 Task: Create a rule when custom field comments is set to a number greater or equal to 1 by anyone.
Action: Mouse moved to (1086, 92)
Screenshot: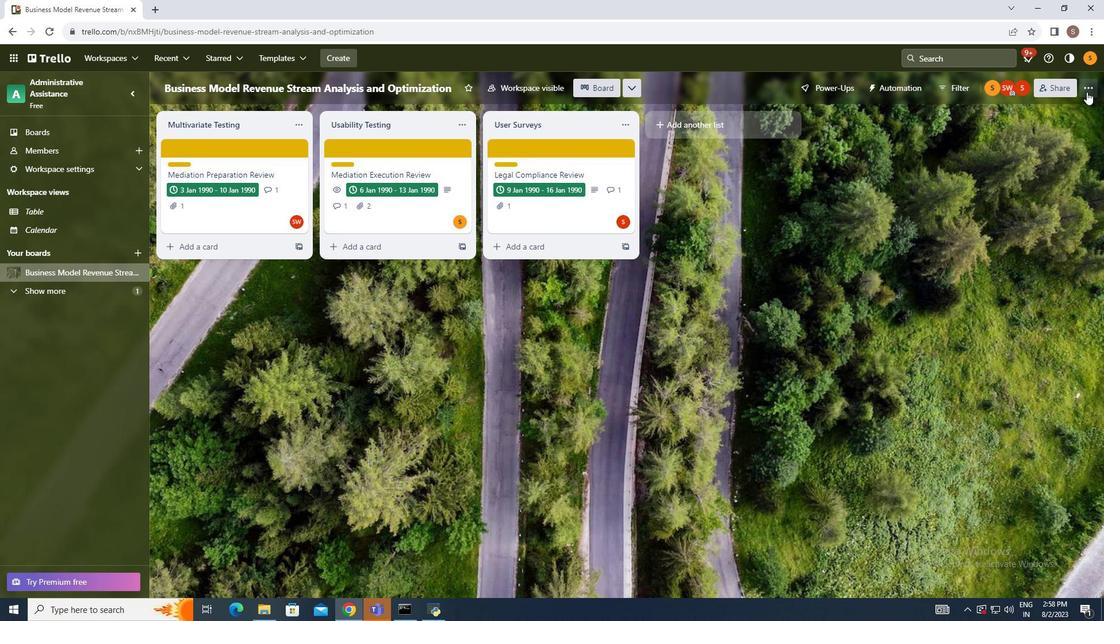 
Action: Mouse pressed left at (1086, 92)
Screenshot: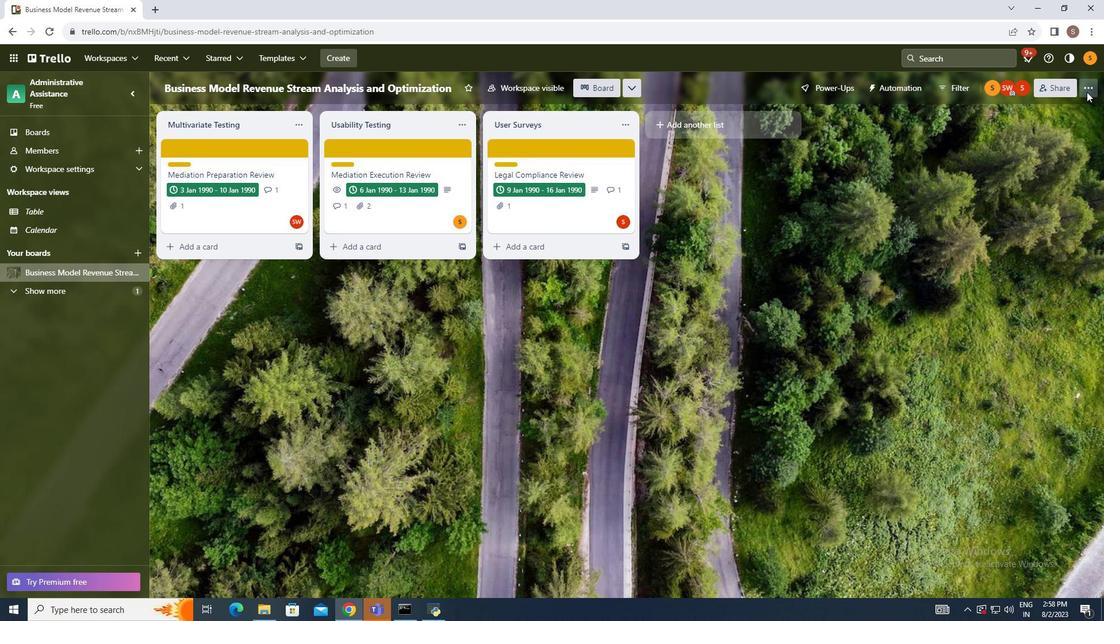 
Action: Mouse moved to (962, 247)
Screenshot: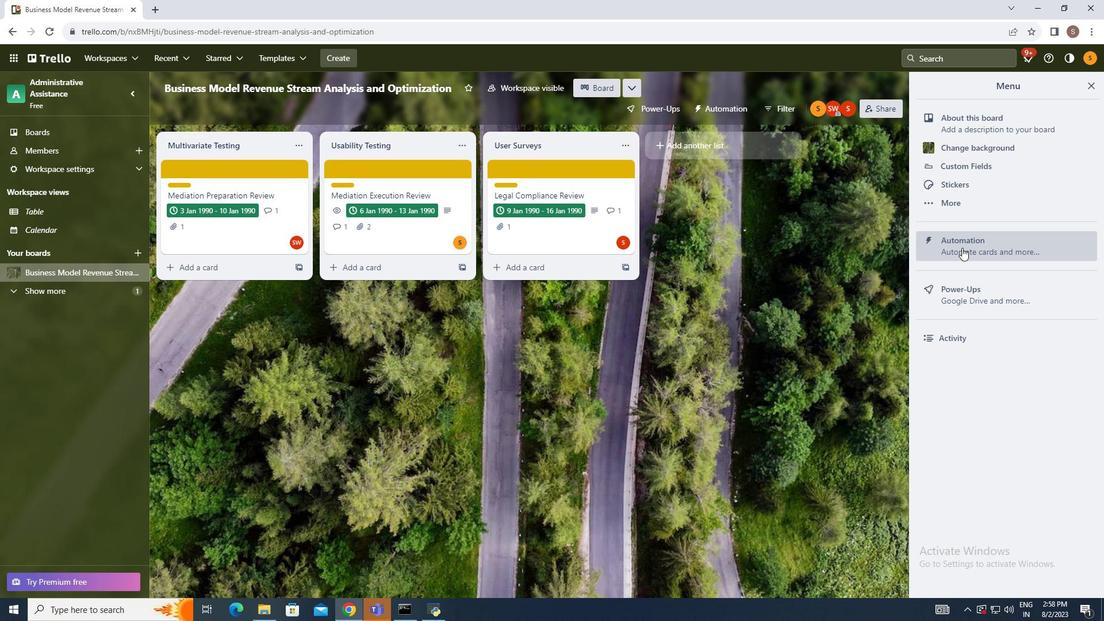 
Action: Mouse pressed left at (962, 247)
Screenshot: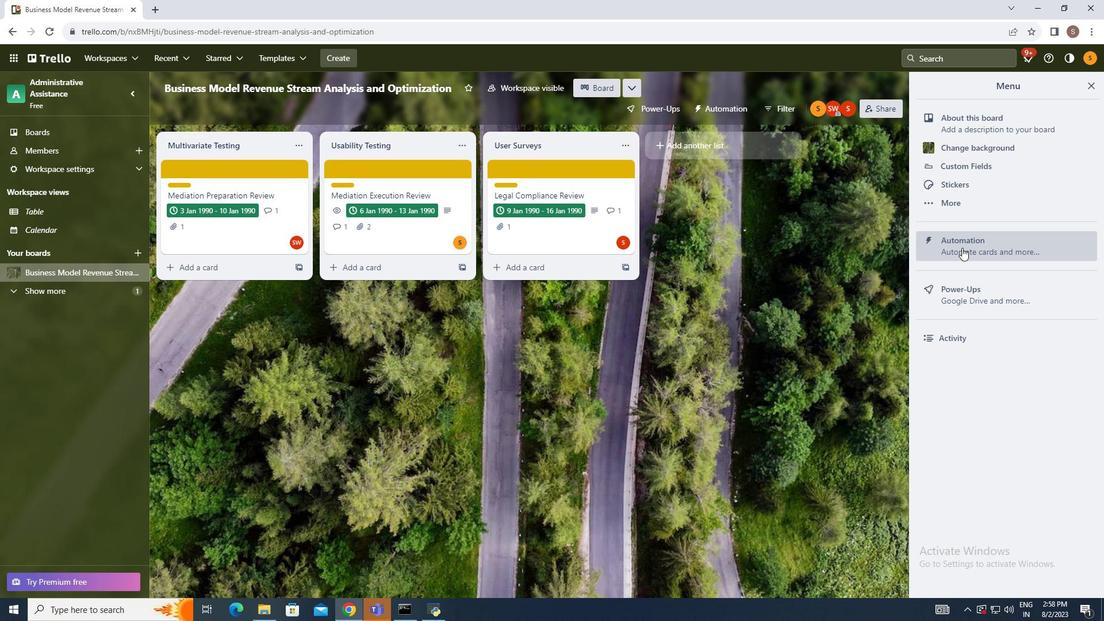 
Action: Mouse moved to (238, 216)
Screenshot: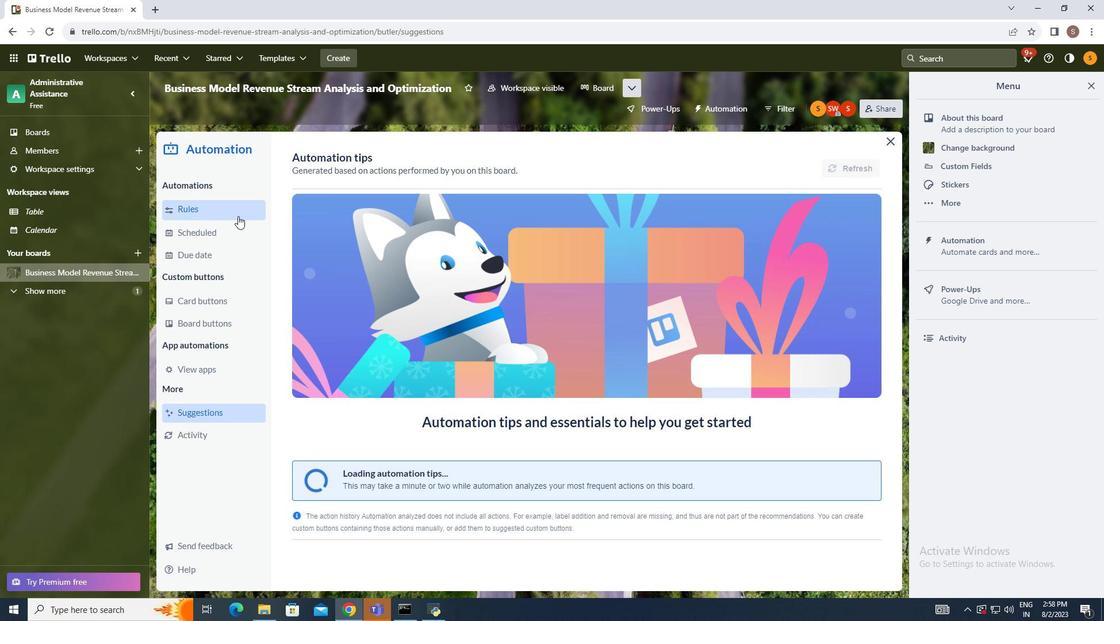 
Action: Mouse pressed left at (238, 216)
Screenshot: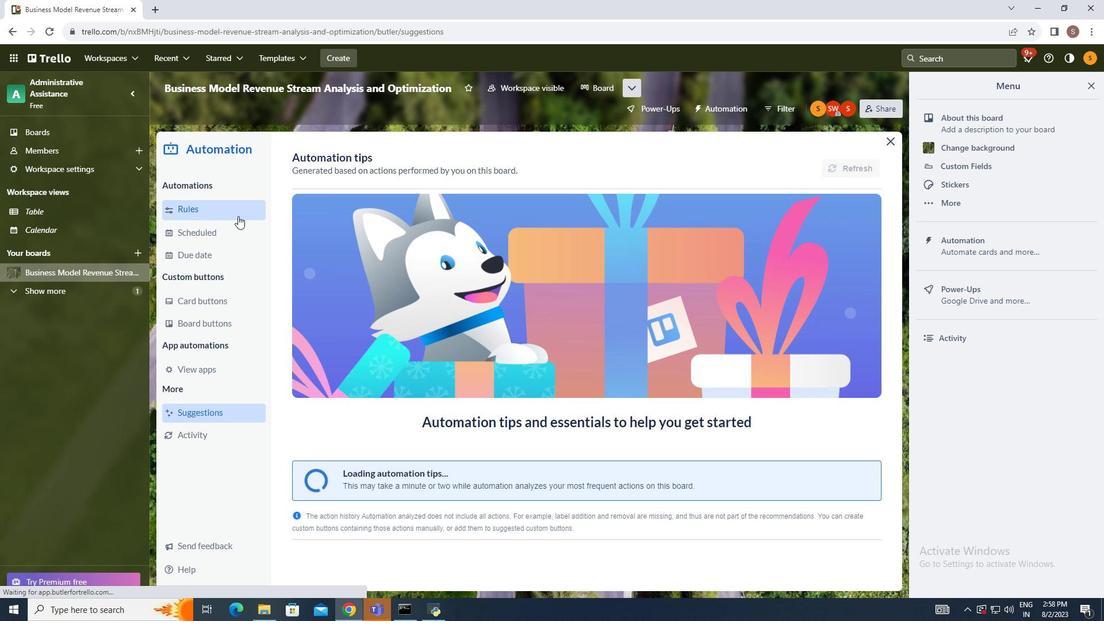 
Action: Mouse moved to (775, 161)
Screenshot: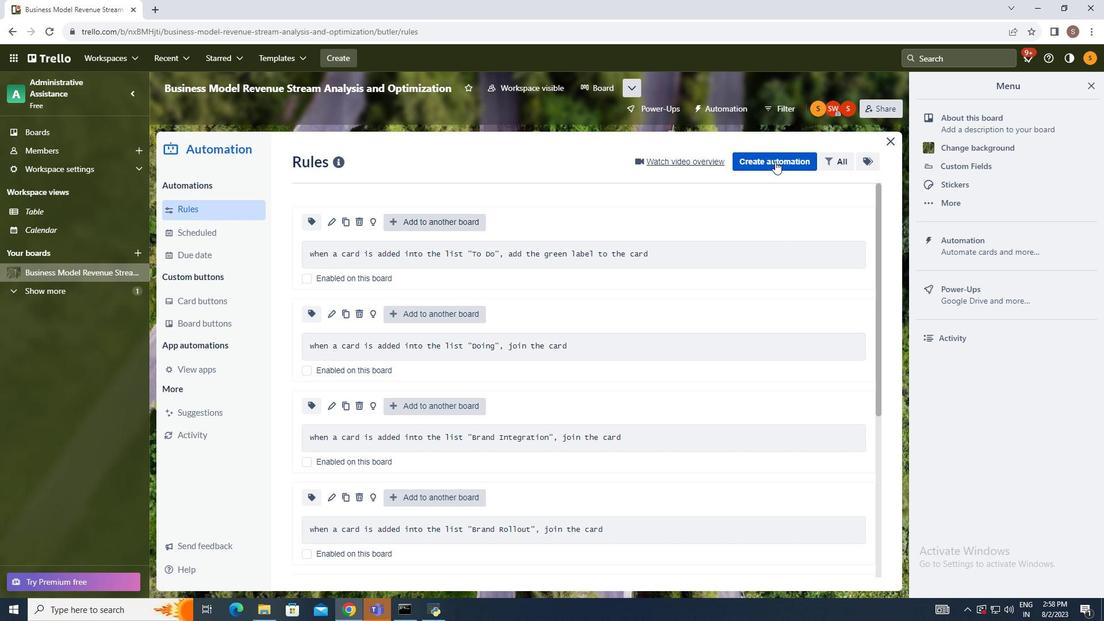 
Action: Mouse pressed left at (775, 161)
Screenshot: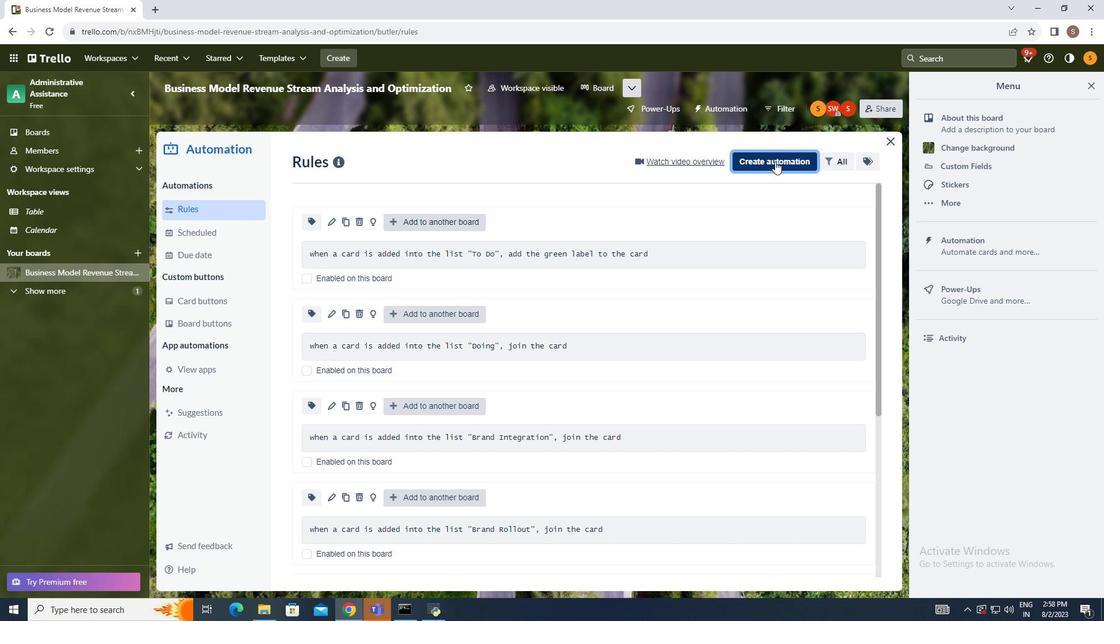 
Action: Mouse moved to (587, 270)
Screenshot: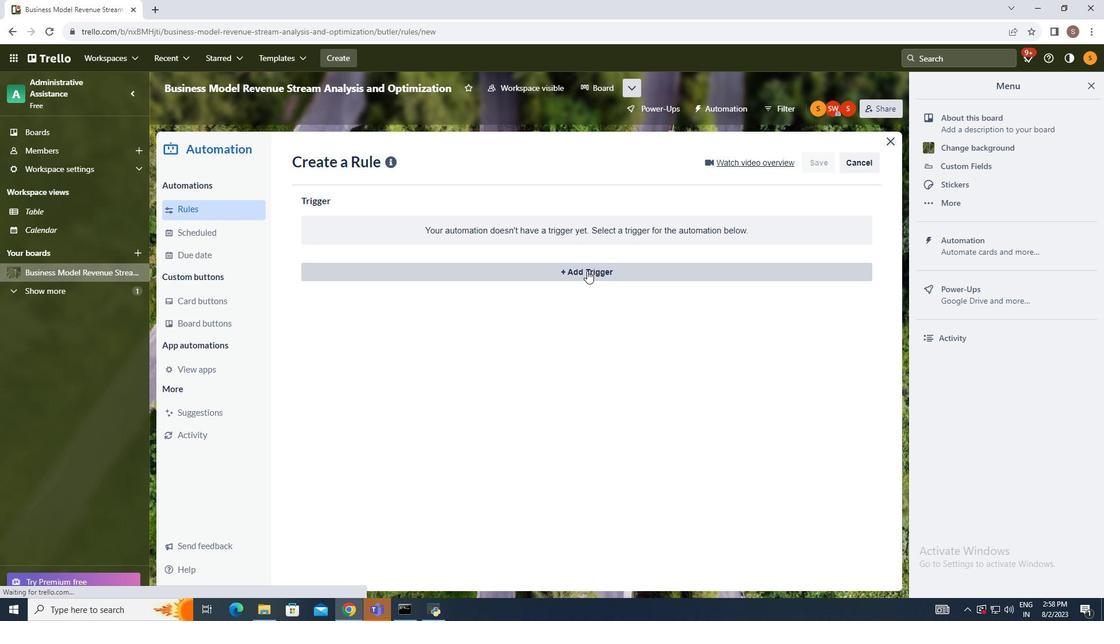 
Action: Mouse pressed left at (587, 270)
Screenshot: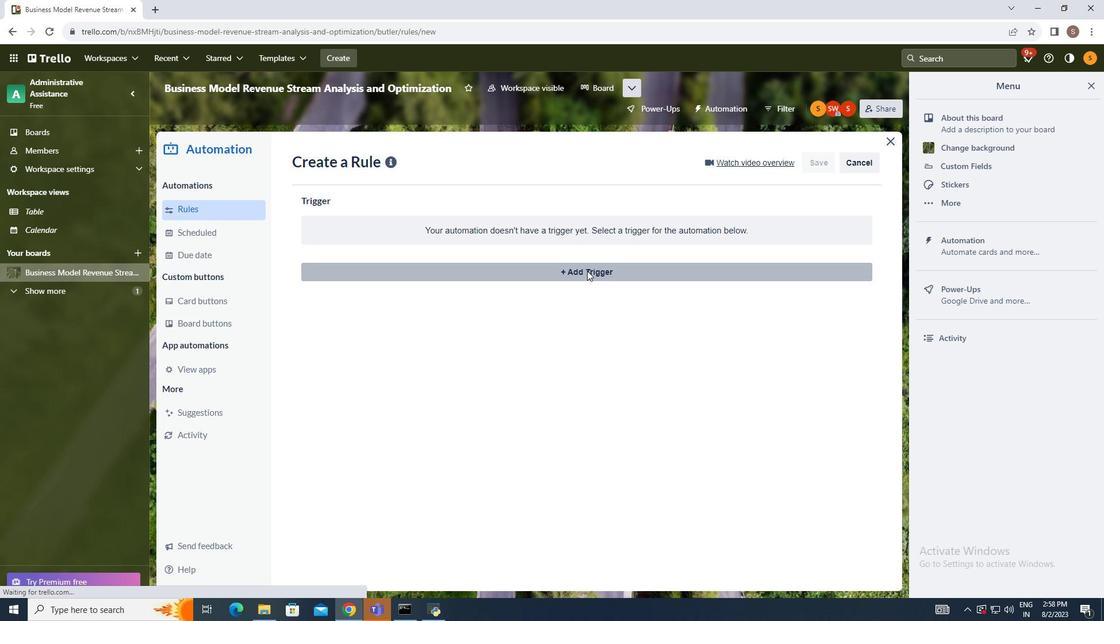 
Action: Mouse moved to (566, 327)
Screenshot: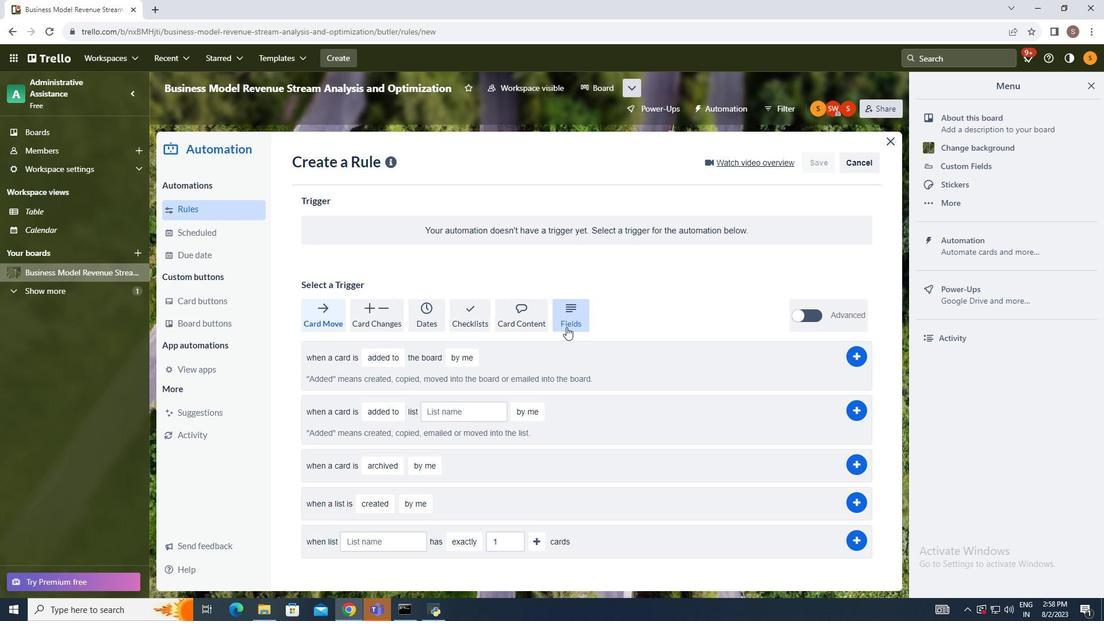 
Action: Mouse pressed left at (566, 327)
Screenshot: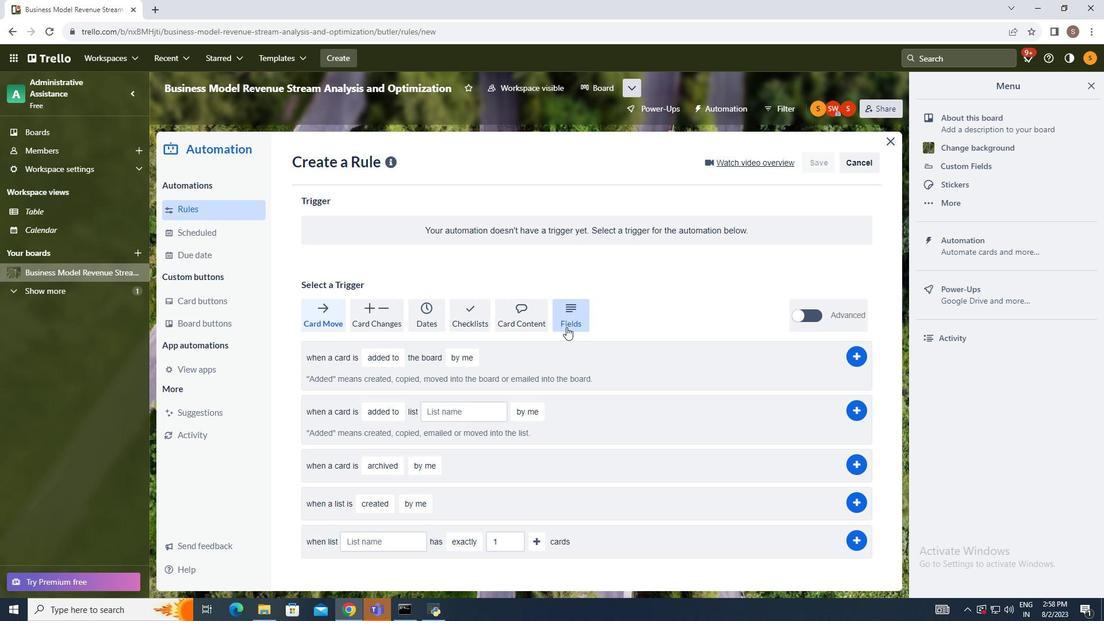 
Action: Mouse moved to (581, 412)
Screenshot: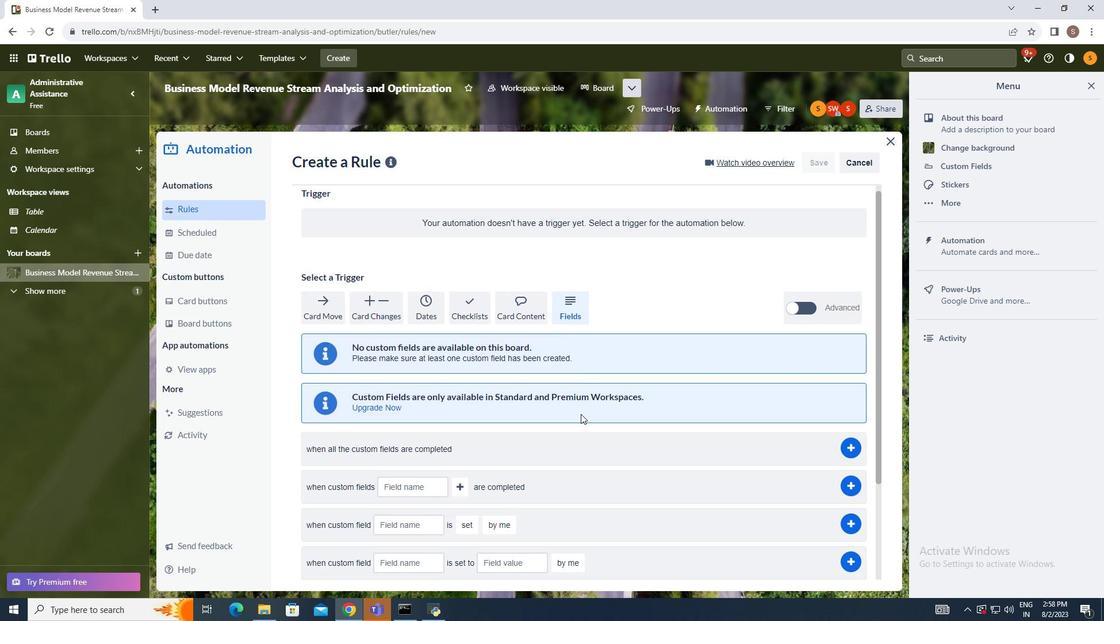 
Action: Mouse scrolled (581, 411) with delta (0, 0)
Screenshot: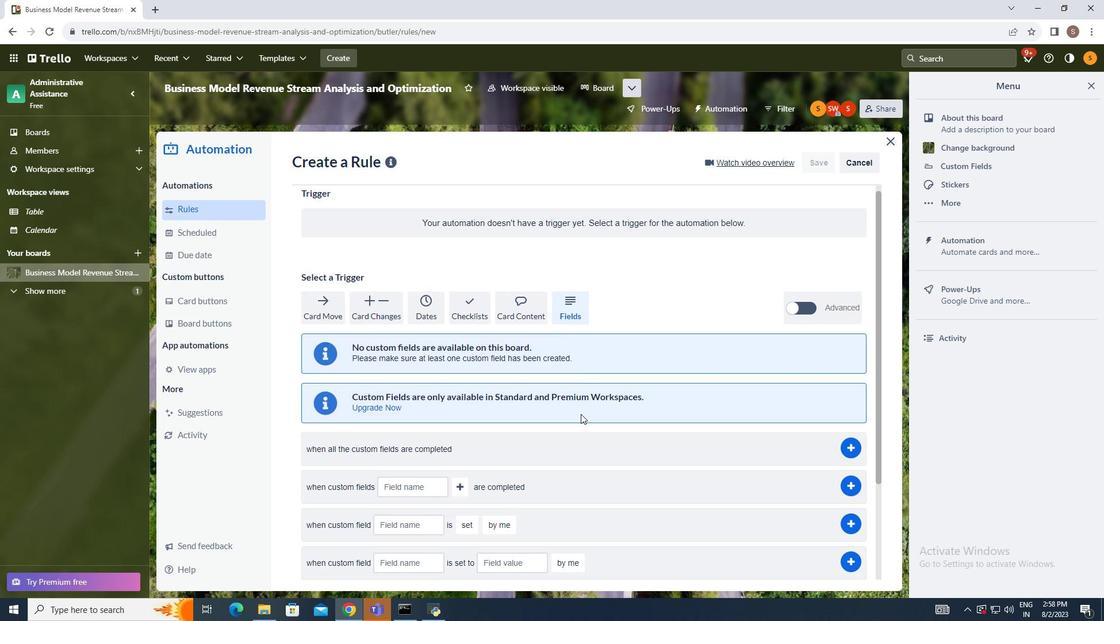 
Action: Mouse moved to (580, 414)
Screenshot: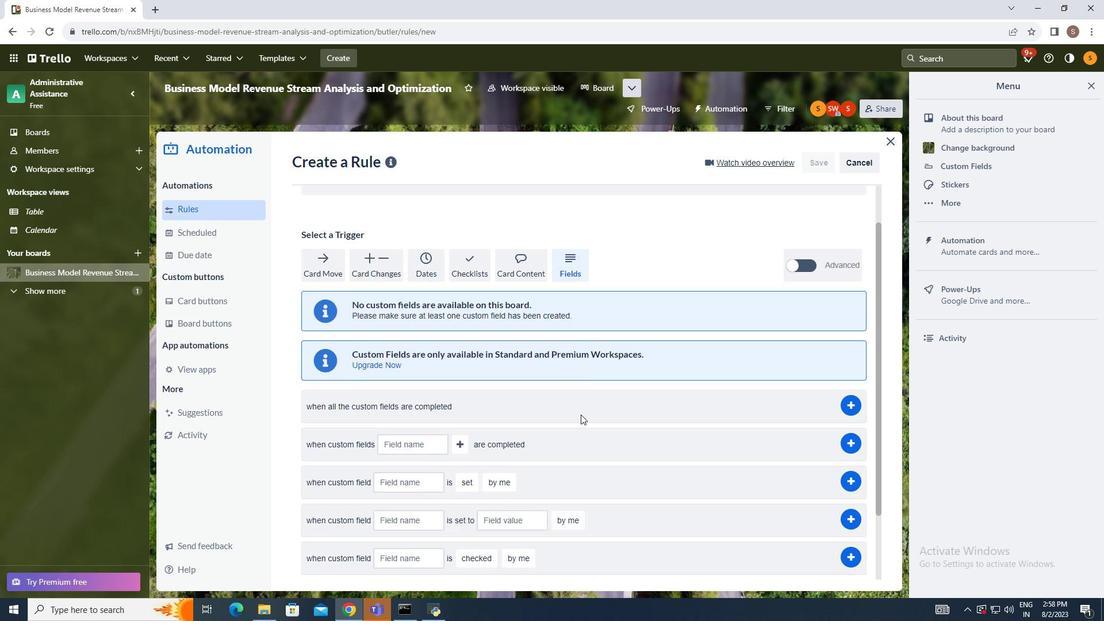 
Action: Mouse scrolled (580, 413) with delta (0, 0)
Screenshot: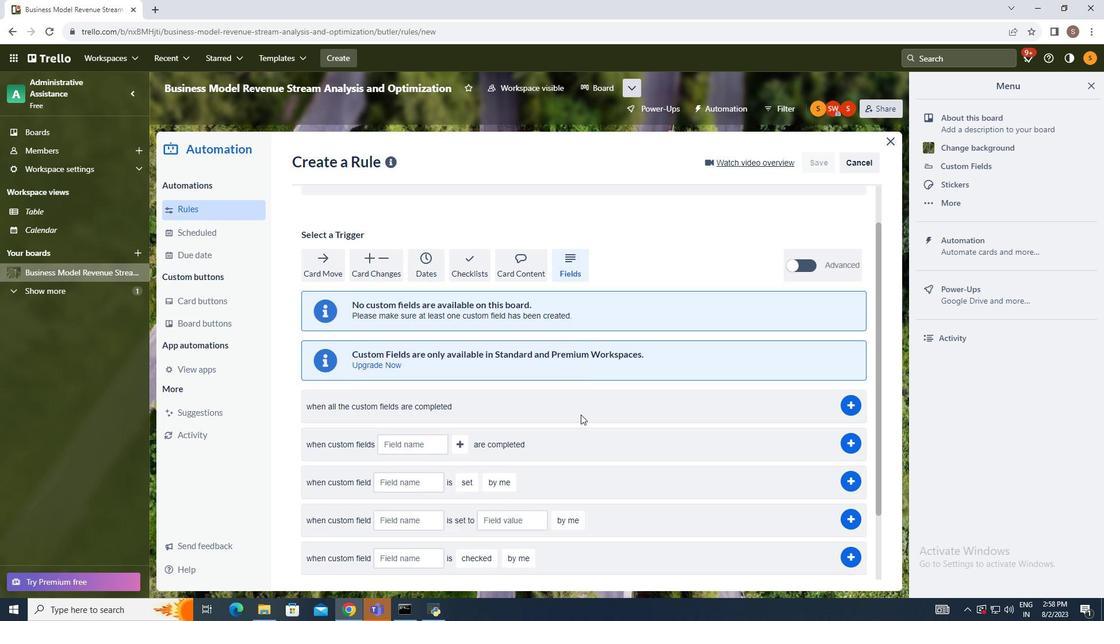 
Action: Mouse scrolled (580, 414) with delta (0, 0)
Screenshot: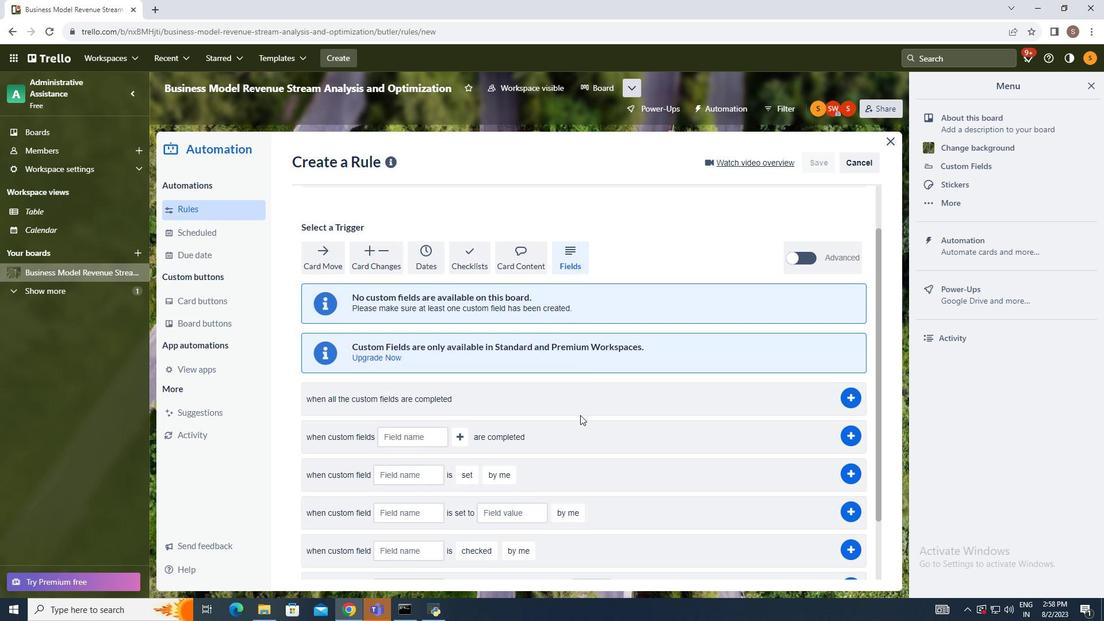 
Action: Mouse moved to (580, 414)
Screenshot: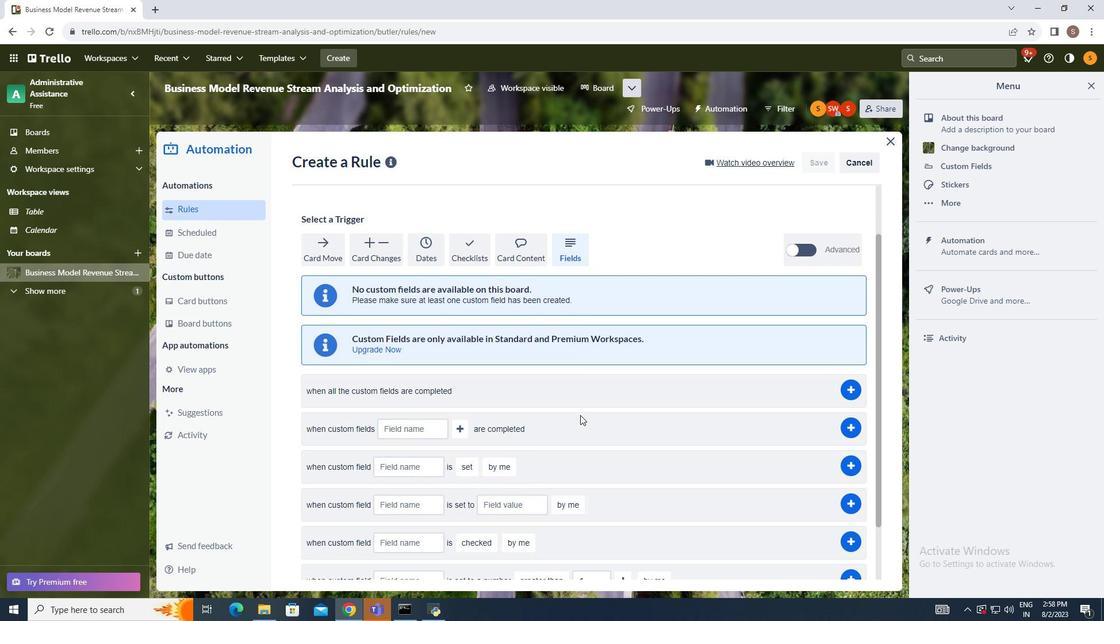 
Action: Mouse scrolled (580, 414) with delta (0, 0)
Screenshot: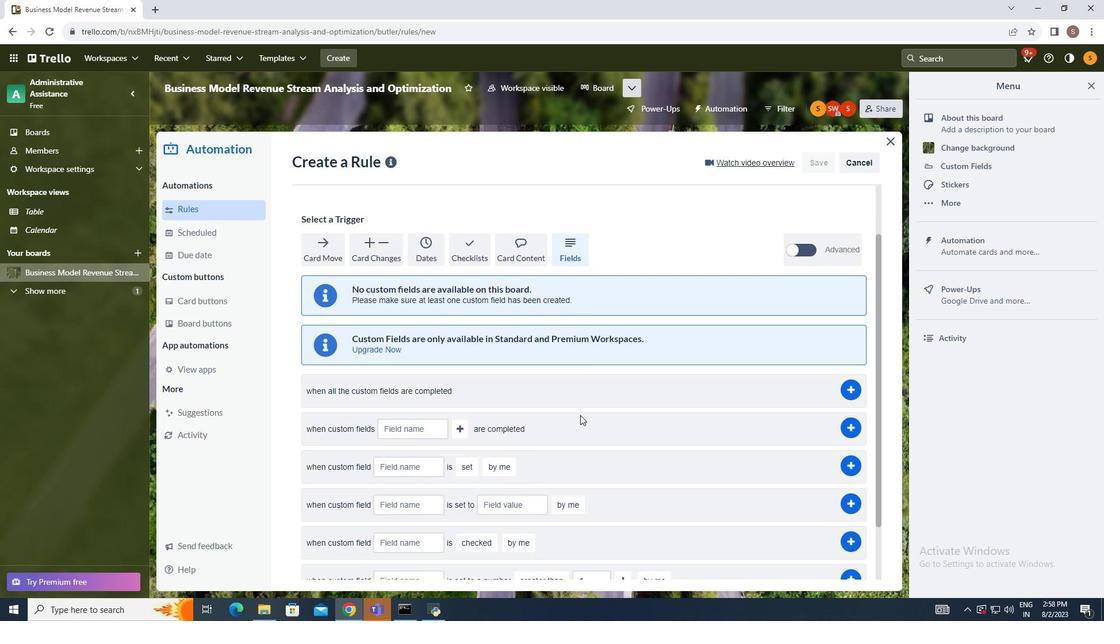 
Action: Mouse moved to (583, 446)
Screenshot: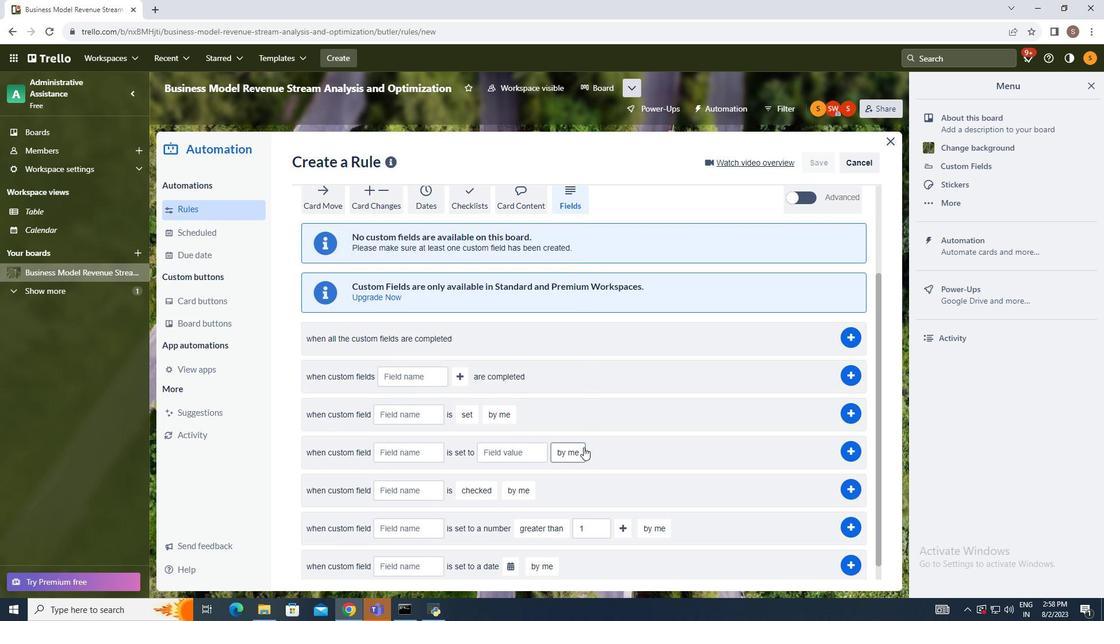 
Action: Mouse scrolled (583, 445) with delta (0, 0)
Screenshot: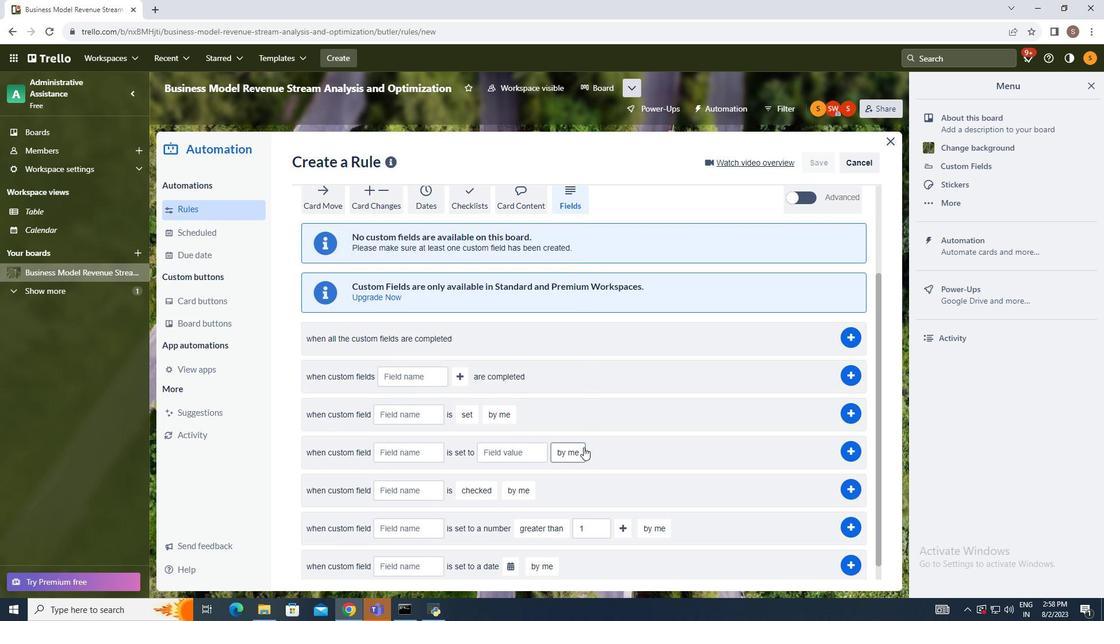 
Action: Mouse moved to (583, 447)
Screenshot: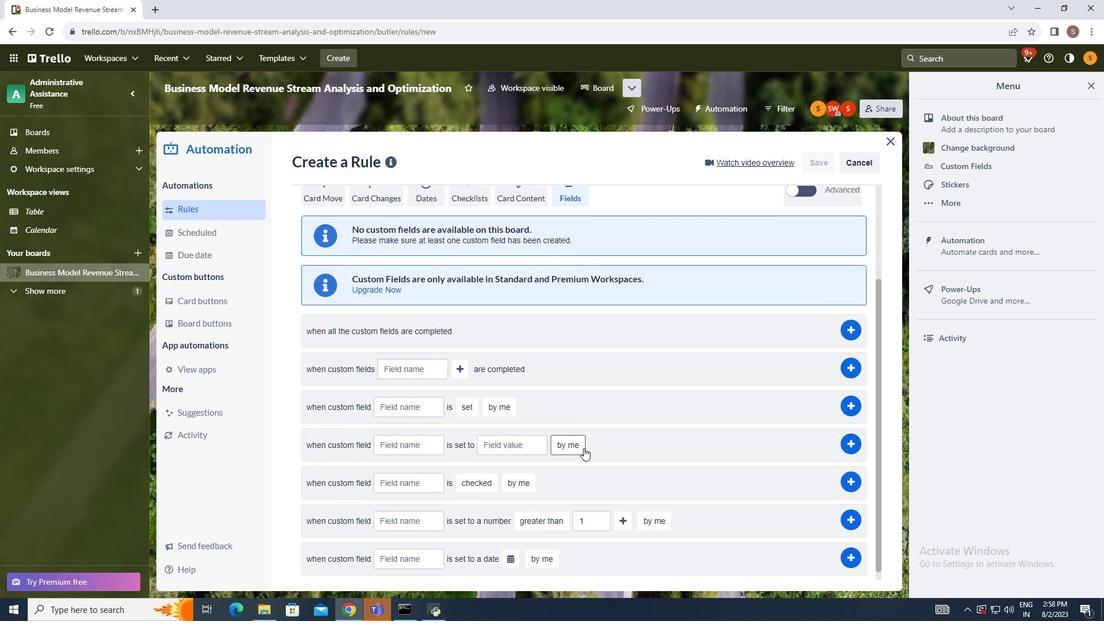 
Action: Mouse scrolled (583, 446) with delta (0, 0)
Screenshot: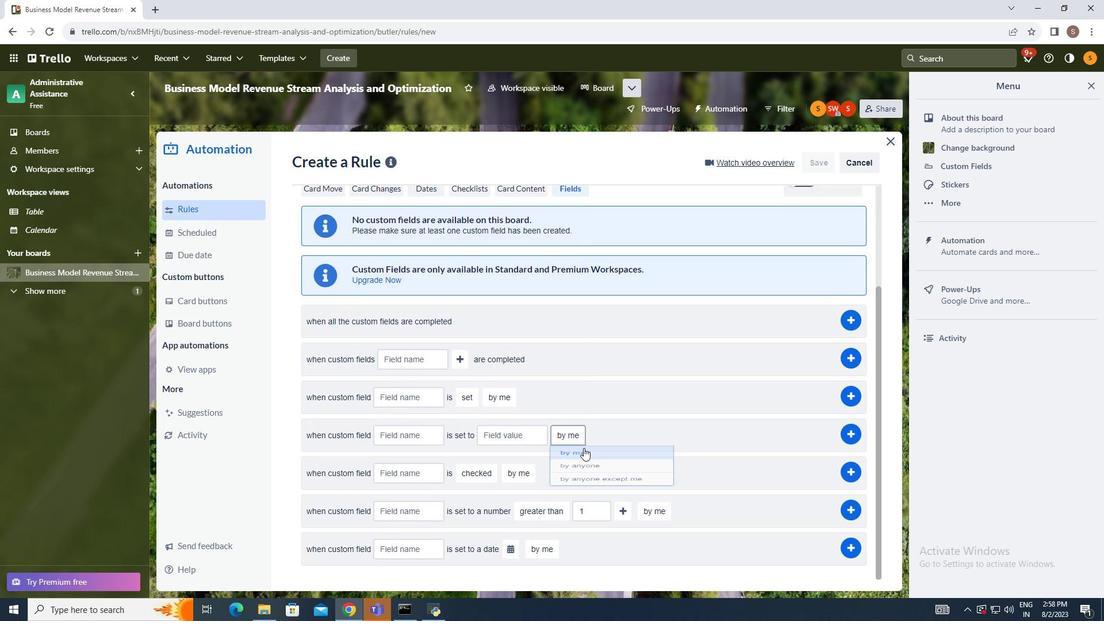 
Action: Mouse moved to (389, 510)
Screenshot: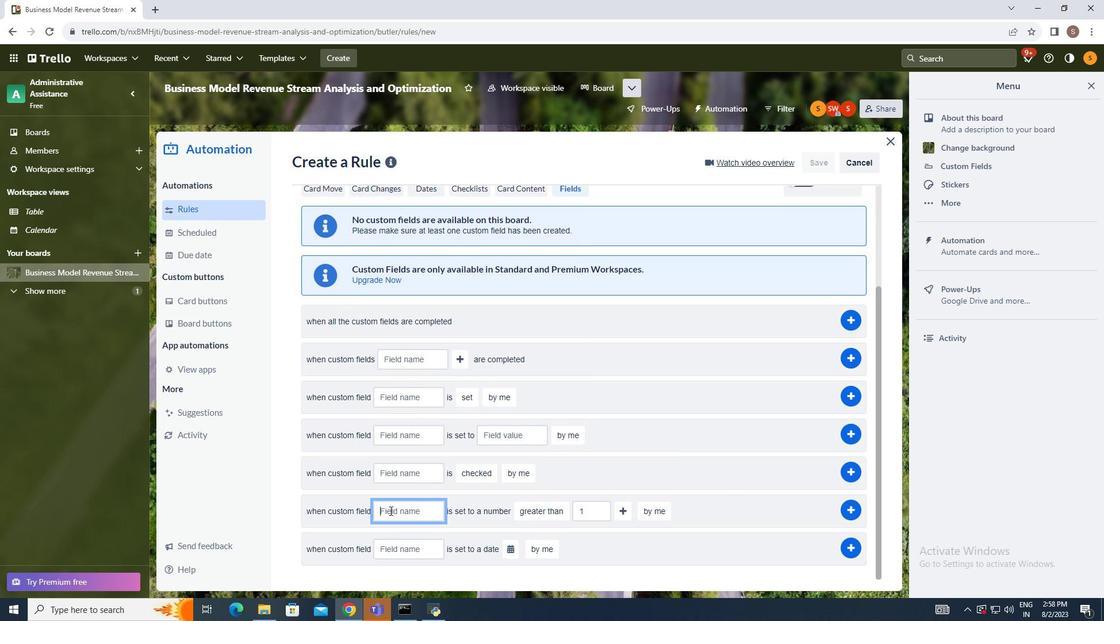 
Action: Mouse pressed left at (389, 510)
Screenshot: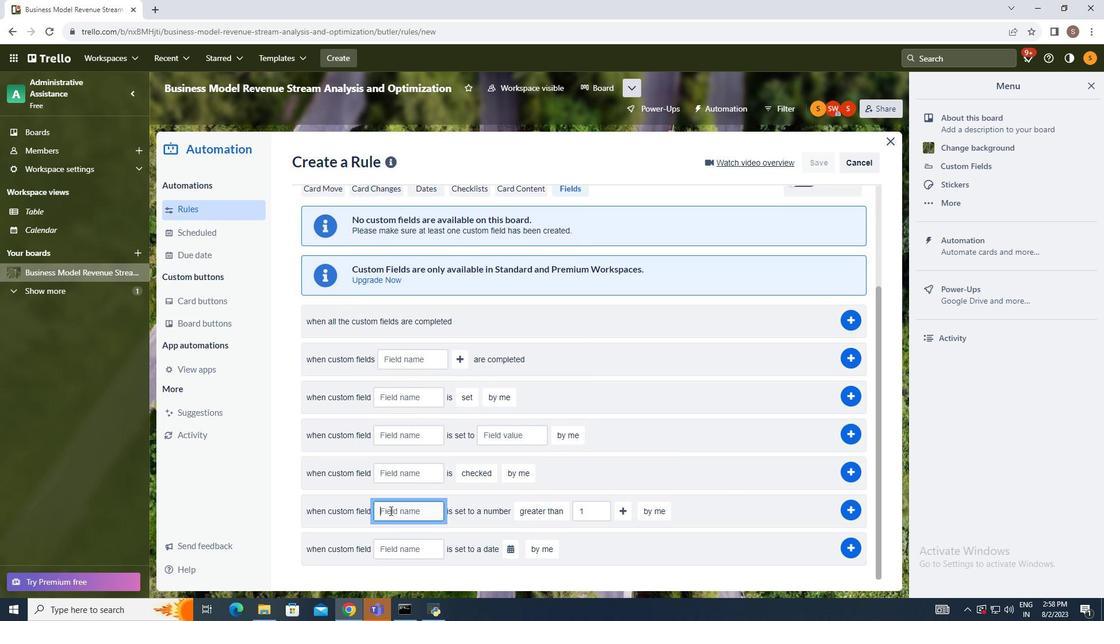 
Action: Mouse moved to (315, 481)
Screenshot: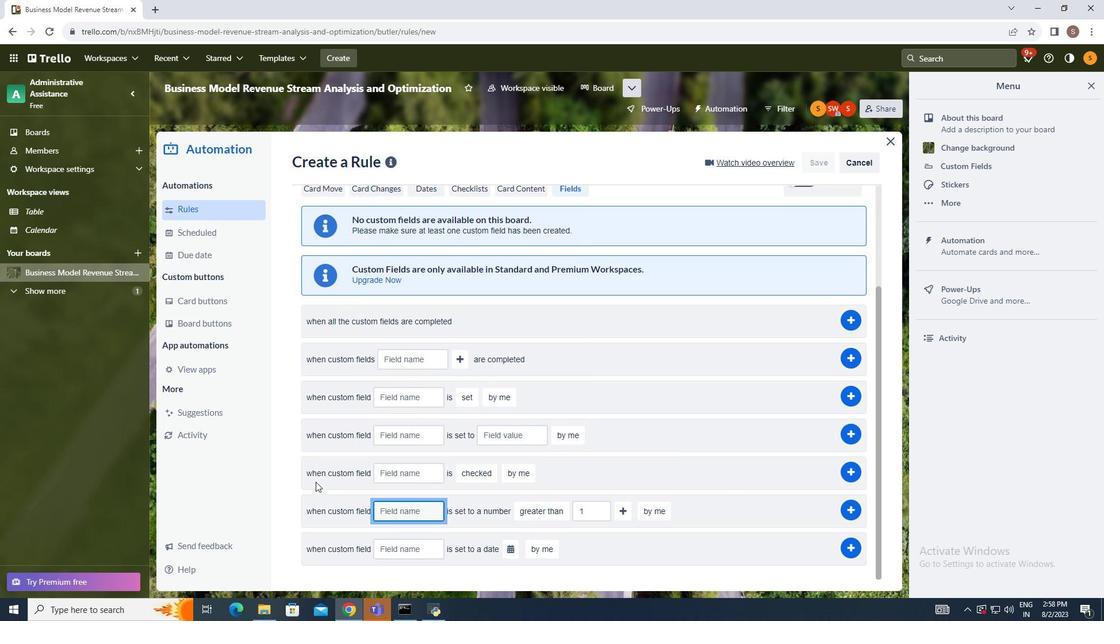 
Action: Key pressed comments
Screenshot: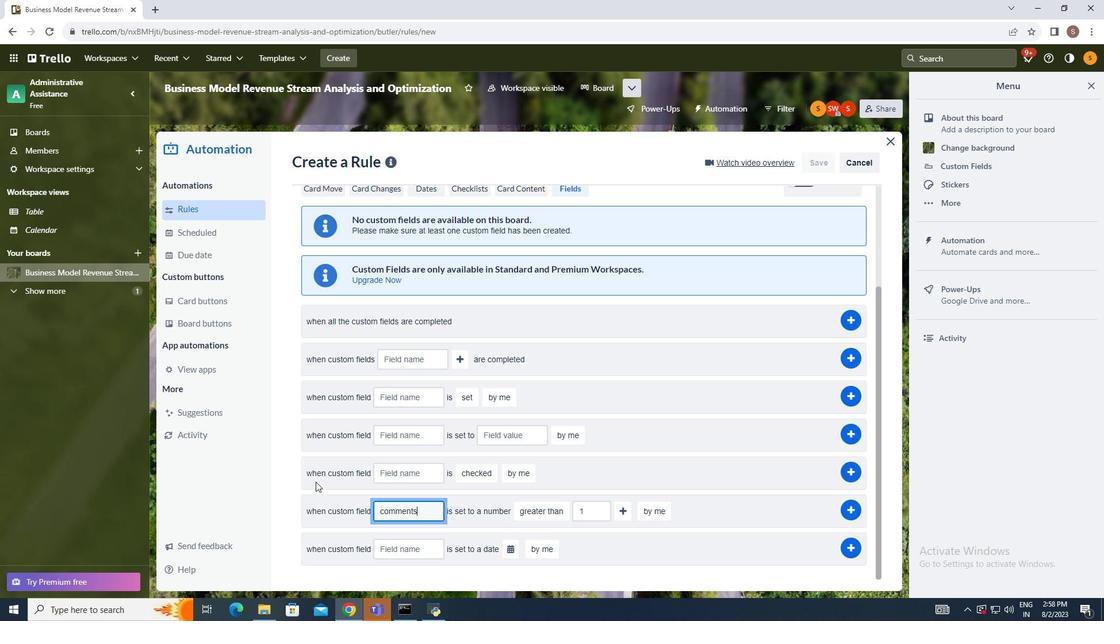 
Action: Mouse moved to (532, 507)
Screenshot: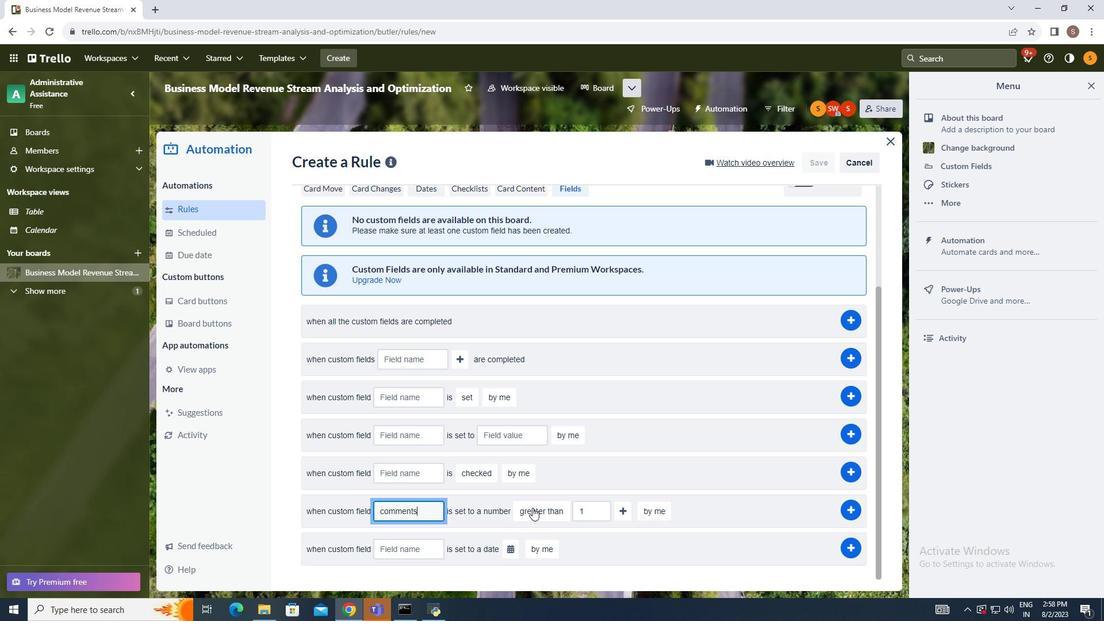 
Action: Mouse pressed left at (532, 507)
Screenshot: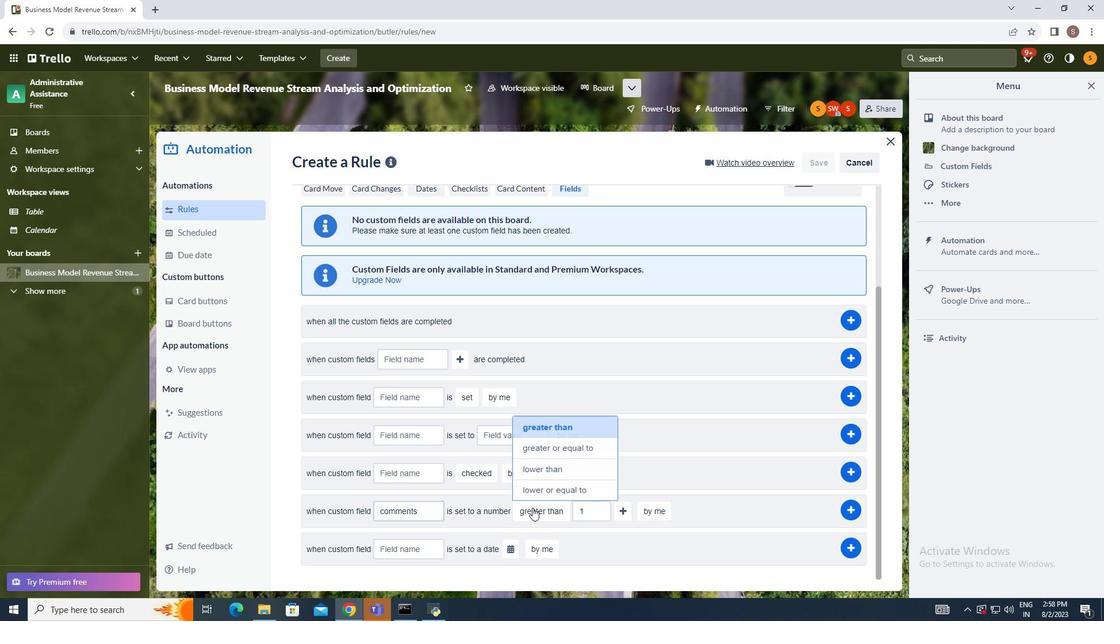 
Action: Mouse moved to (552, 441)
Screenshot: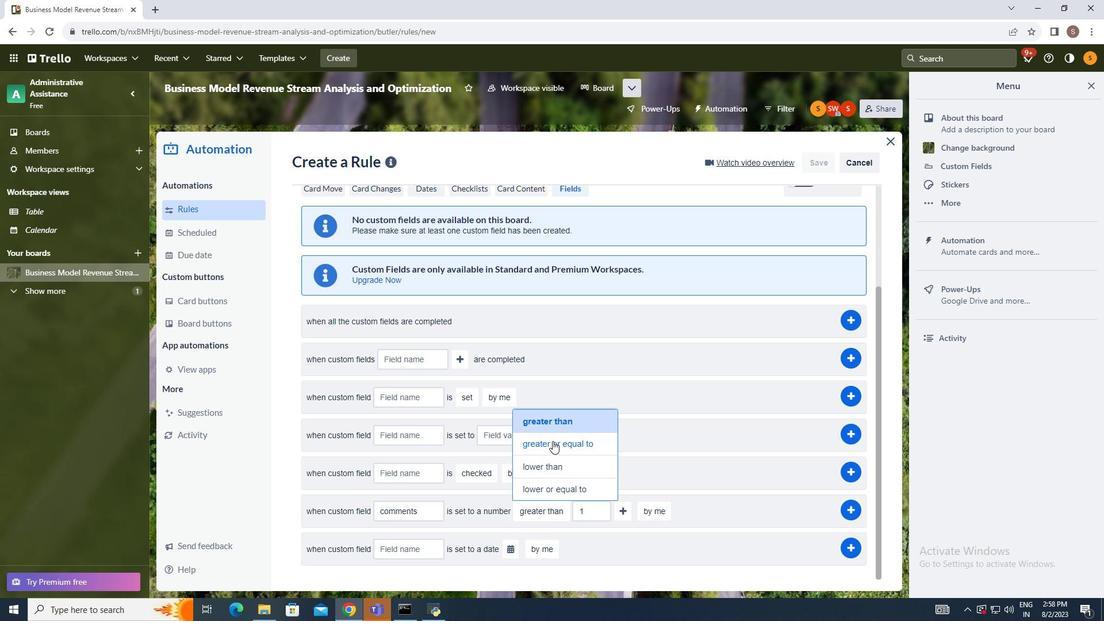 
Action: Mouse pressed left at (552, 441)
Screenshot: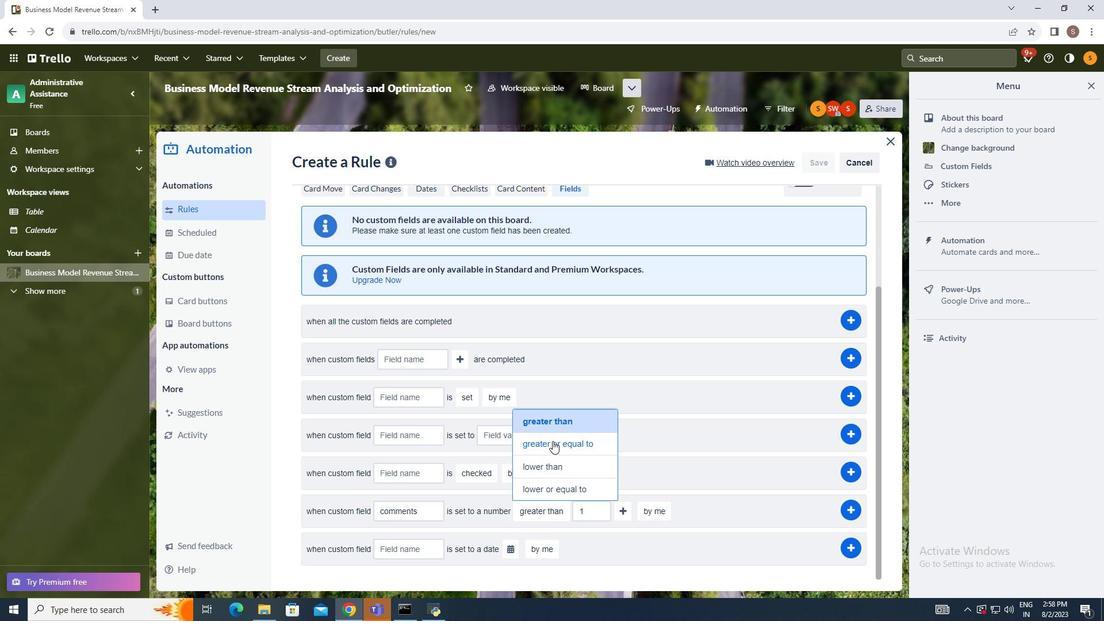 
Action: Mouse moved to (676, 512)
Screenshot: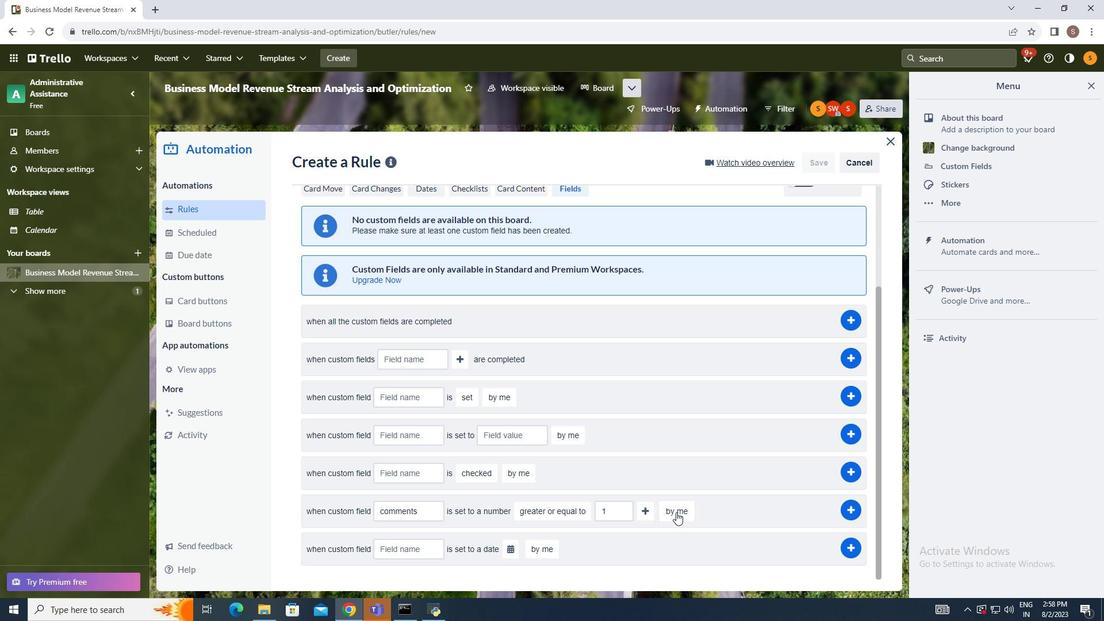 
Action: Mouse pressed left at (676, 512)
Screenshot: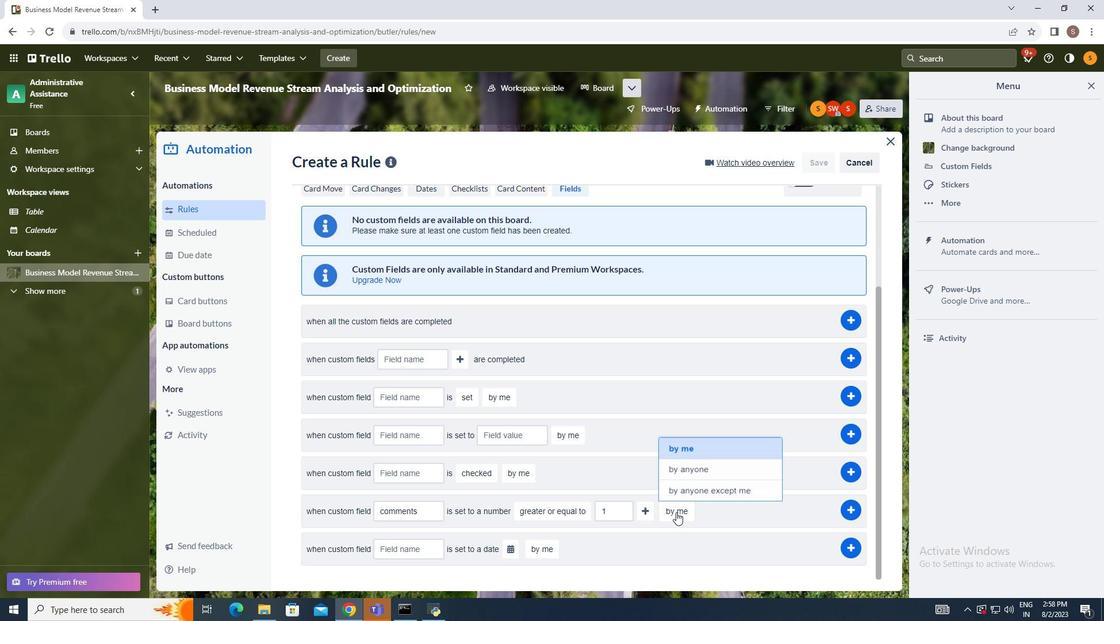 
Action: Mouse moved to (696, 466)
Screenshot: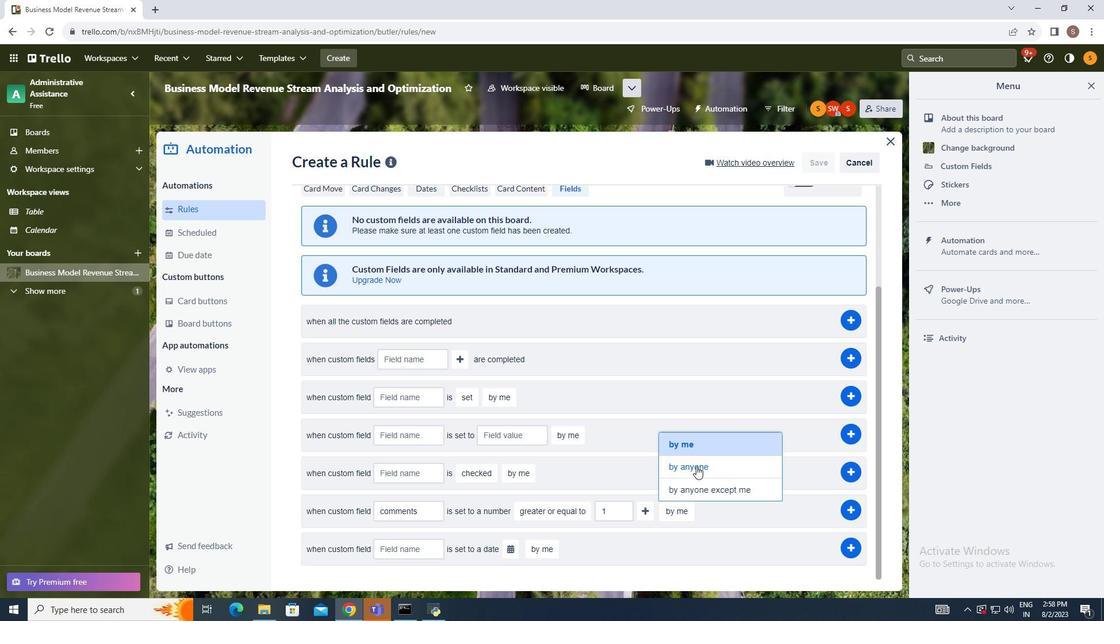
Action: Mouse pressed left at (696, 466)
Screenshot: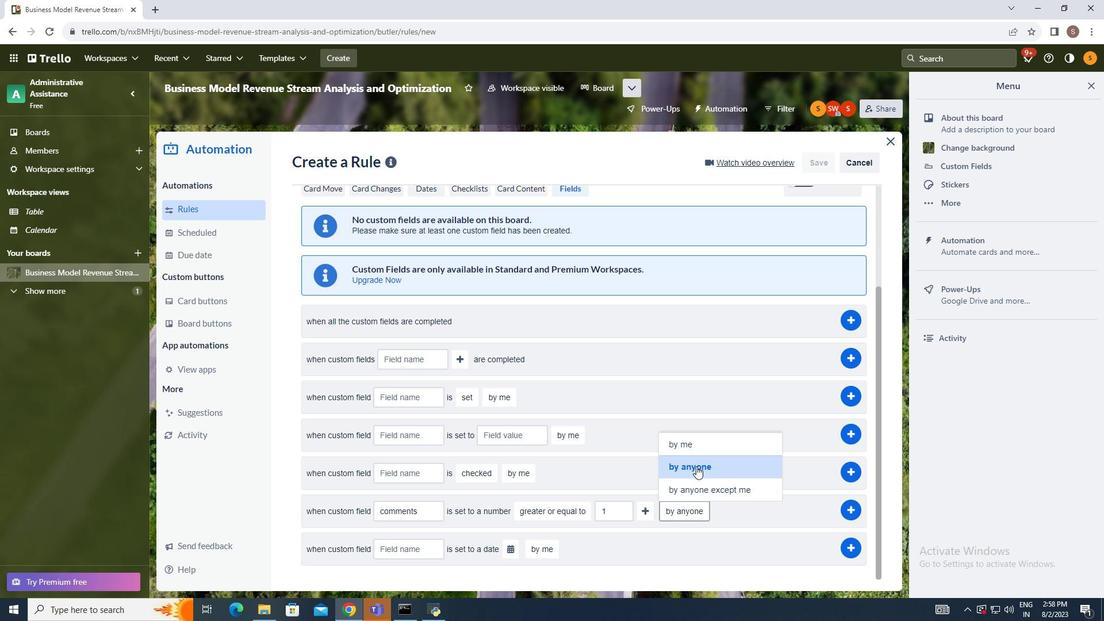 
Action: Mouse moved to (852, 514)
Screenshot: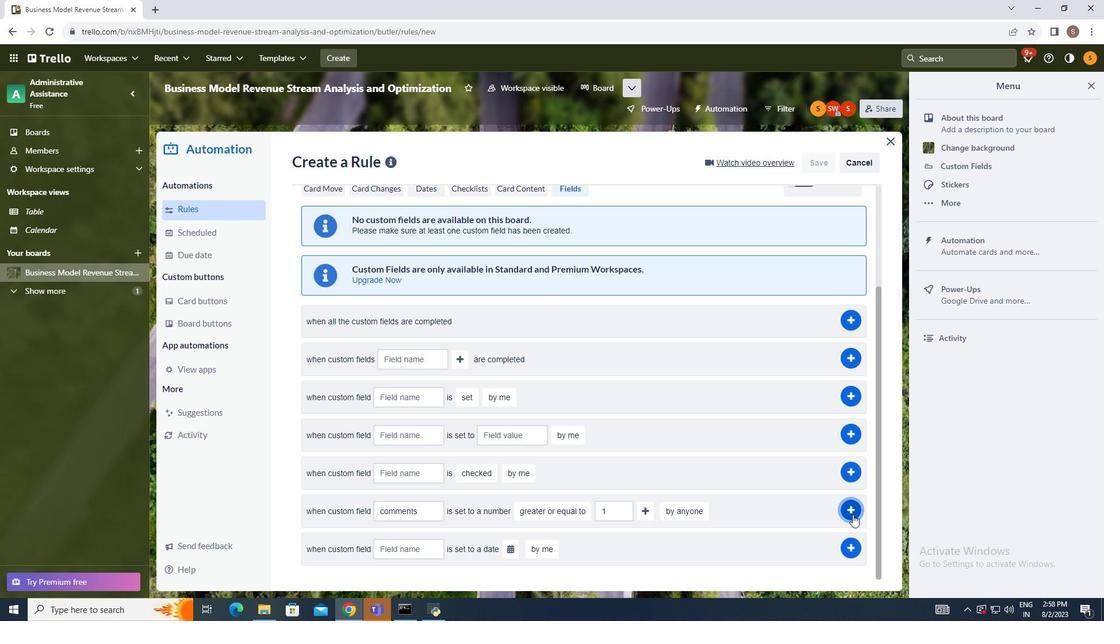 
Action: Mouse pressed left at (852, 514)
Screenshot: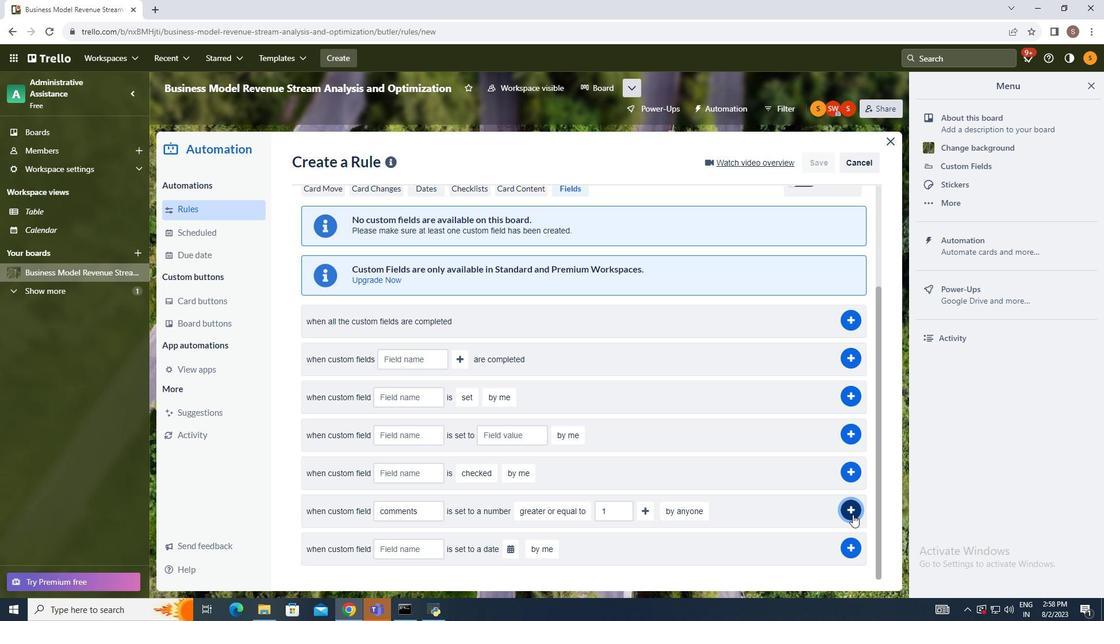 
Action: Mouse moved to (903, 466)
Screenshot: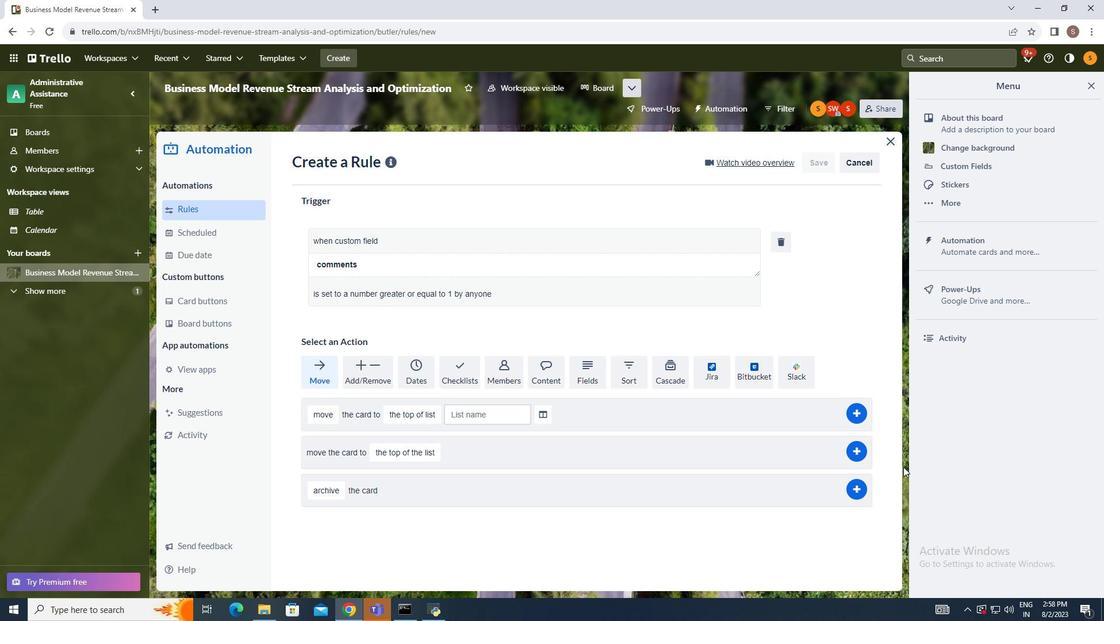 
